Task: Add Attachment from "Attach a link" to Card Card0000000020 in Board Board0000000005 in Workspace WS0000000002 in Trello. Add Cover Red to Card Card0000000020 in Board Board0000000005 in Workspace WS0000000002 in Trello. Add "Join Card" Button Button0000000020  to Card Card0000000020 in Board Board0000000005 in Workspace WS0000000002 in Trello. Add Description DS0000000020 to Card Card0000000020 in Board Board0000000005 in Workspace WS0000000002 in Trello. Add Comment CM0000000020 to Card Card0000000020 in Board Board0000000005 in Workspace WS0000000002 in Trello
Action: Mouse moved to (368, 545)
Screenshot: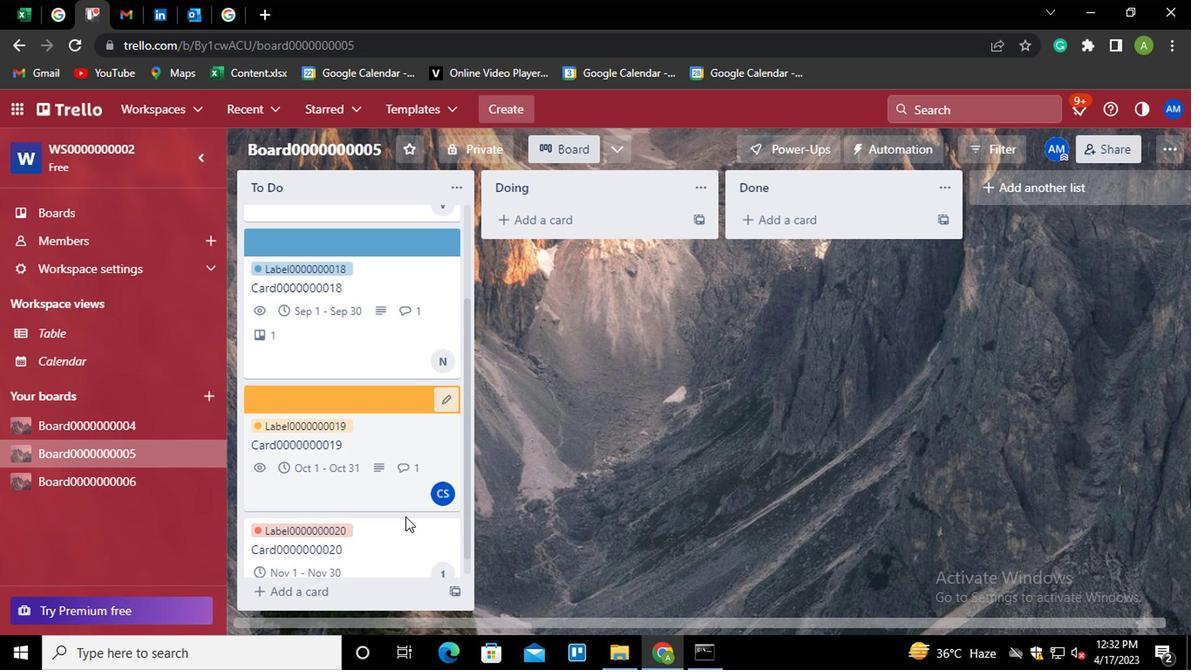
Action: Mouse pressed left at (368, 545)
Screenshot: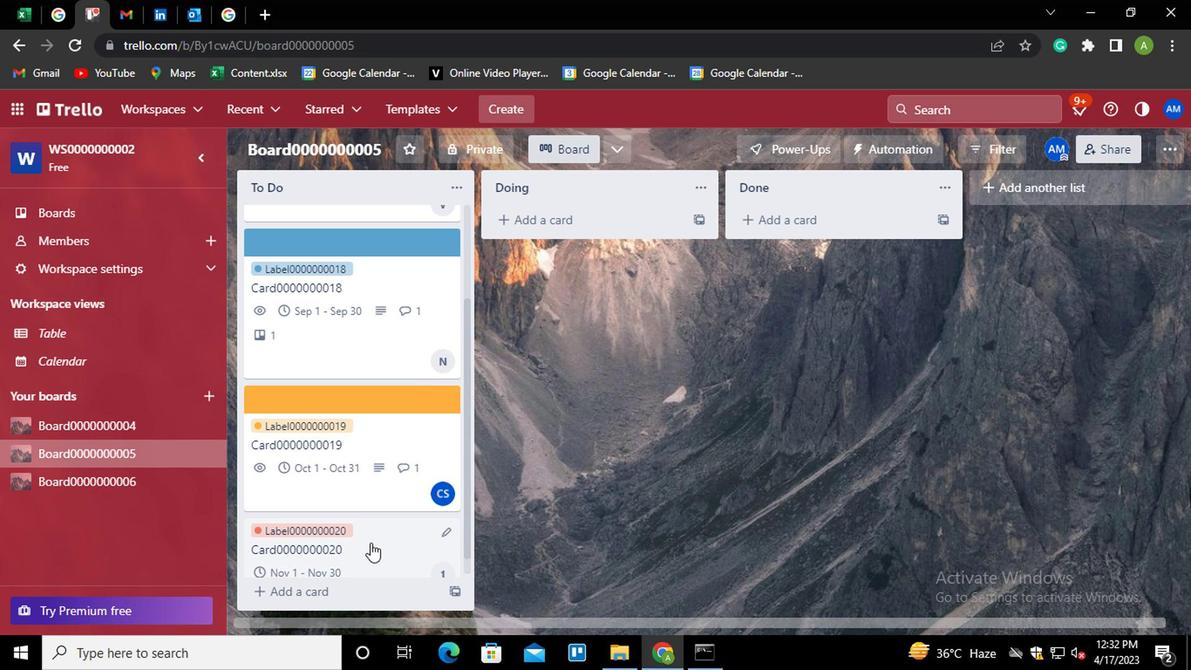 
Action: Mouse moved to (797, 391)
Screenshot: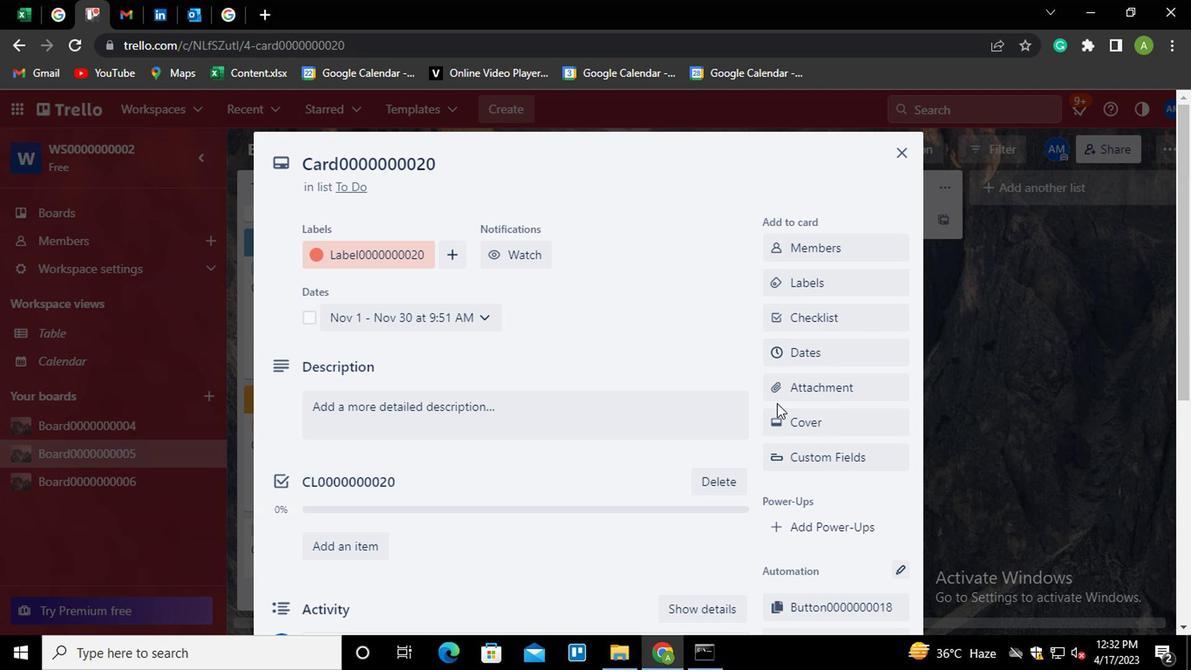 
Action: Mouse pressed left at (797, 391)
Screenshot: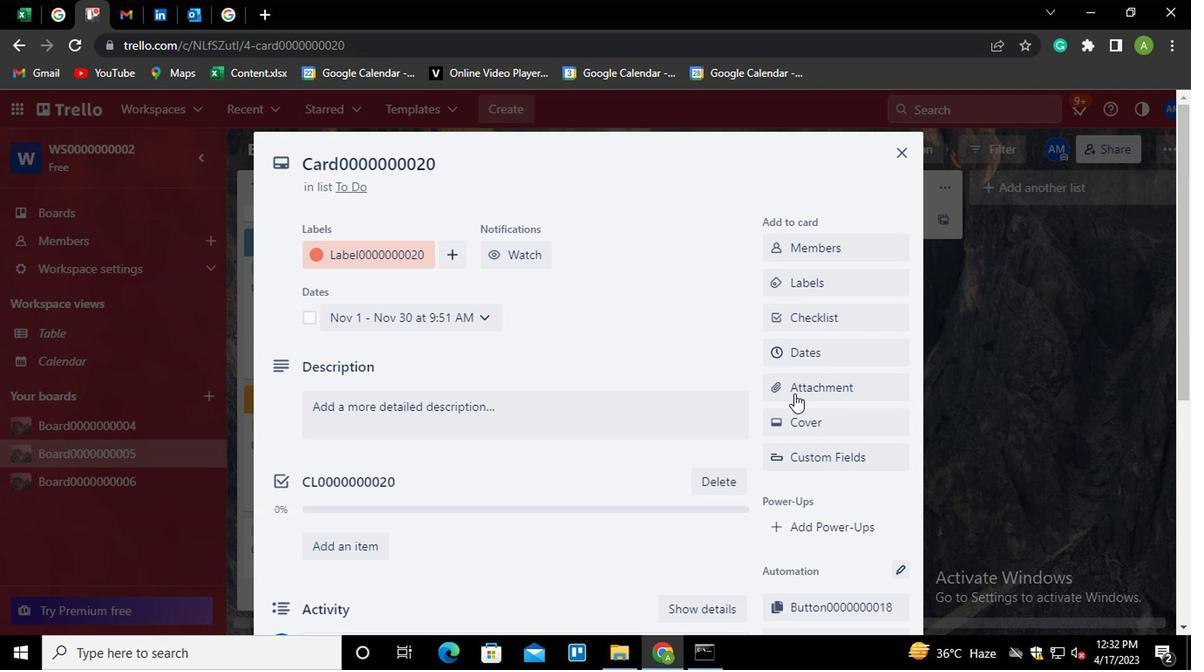 
Action: Mouse moved to (798, 391)
Screenshot: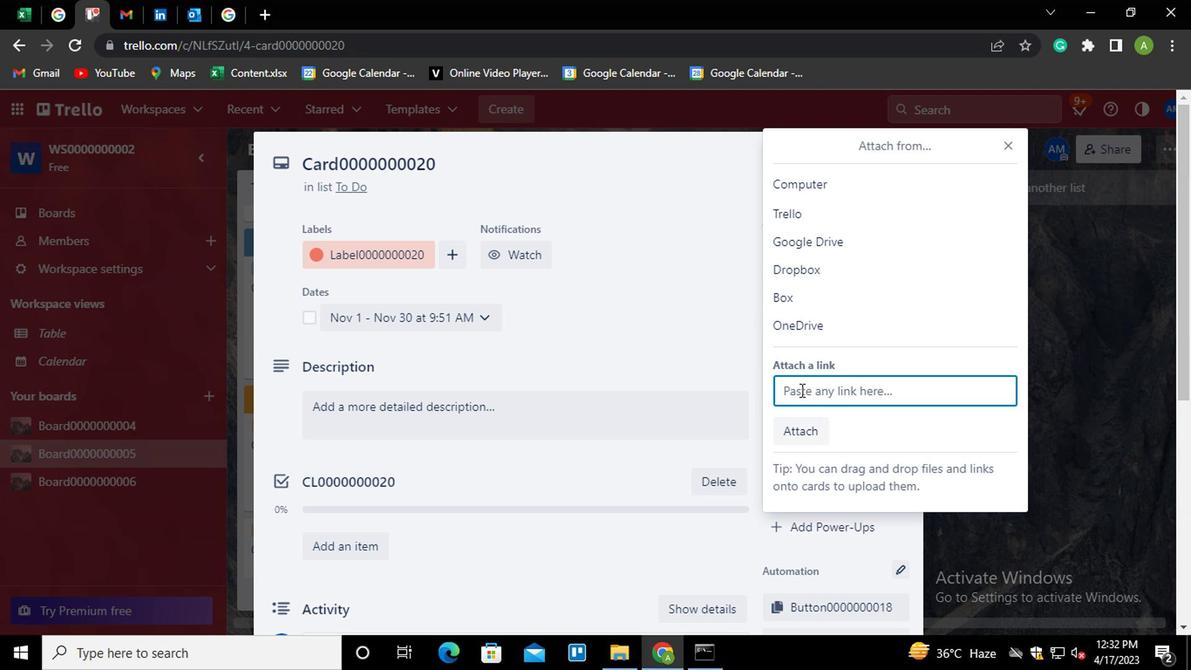 
Action: Key pressed ctrl+V
Screenshot: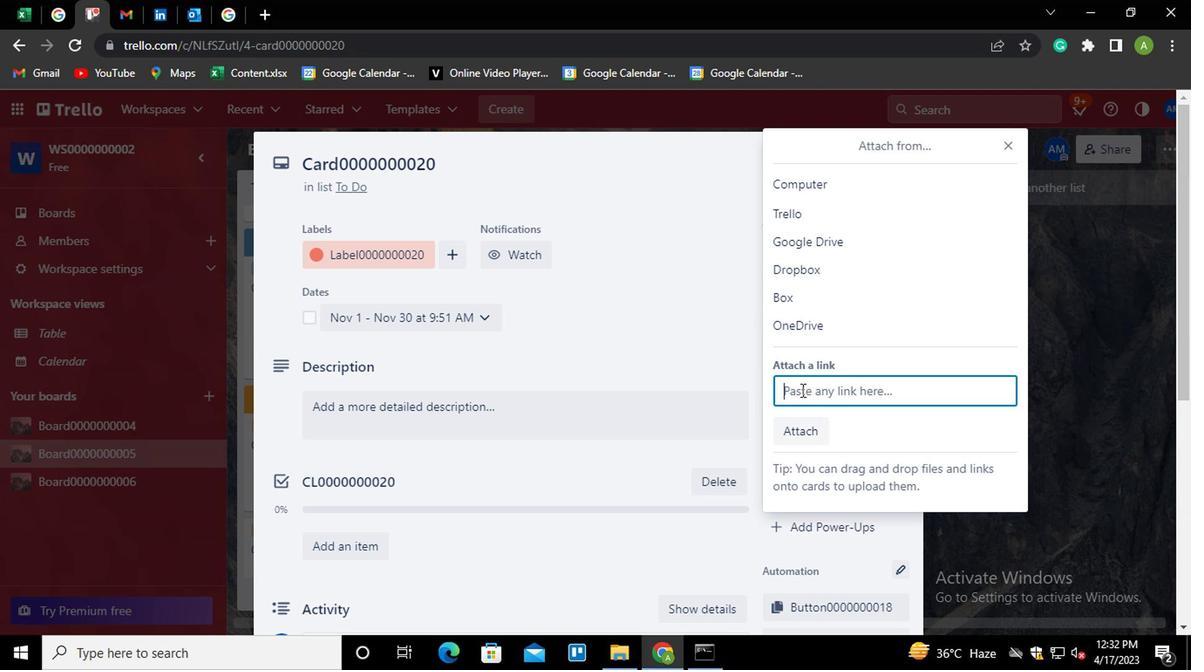 
Action: Mouse moved to (805, 488)
Screenshot: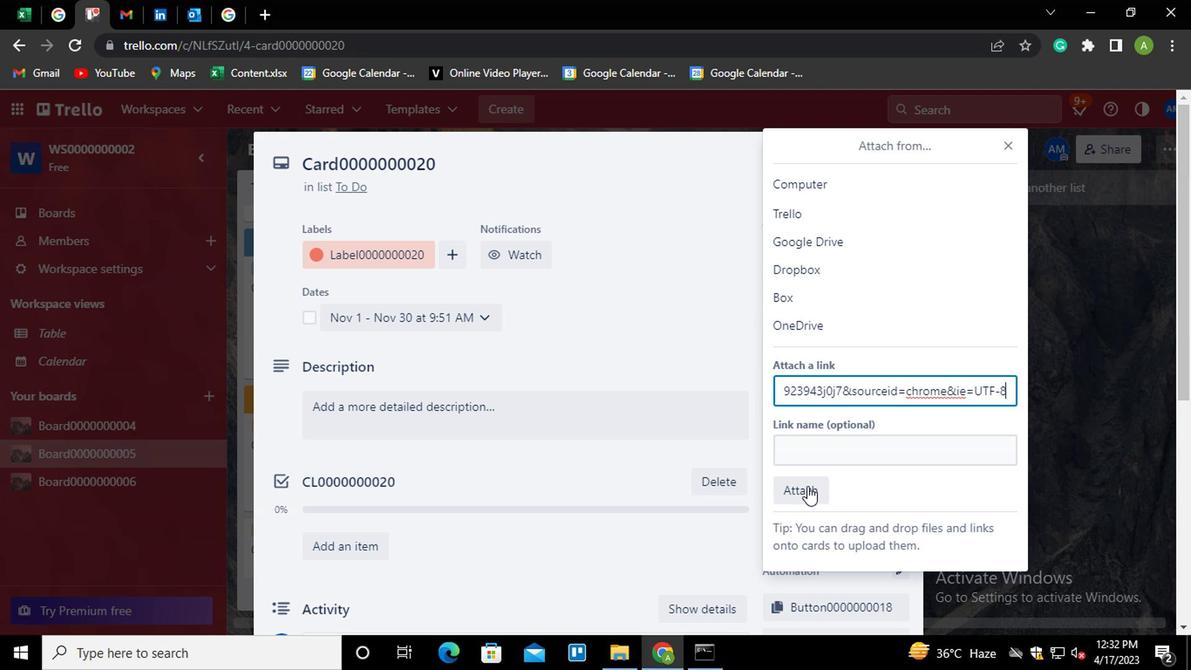 
Action: Mouse pressed left at (805, 488)
Screenshot: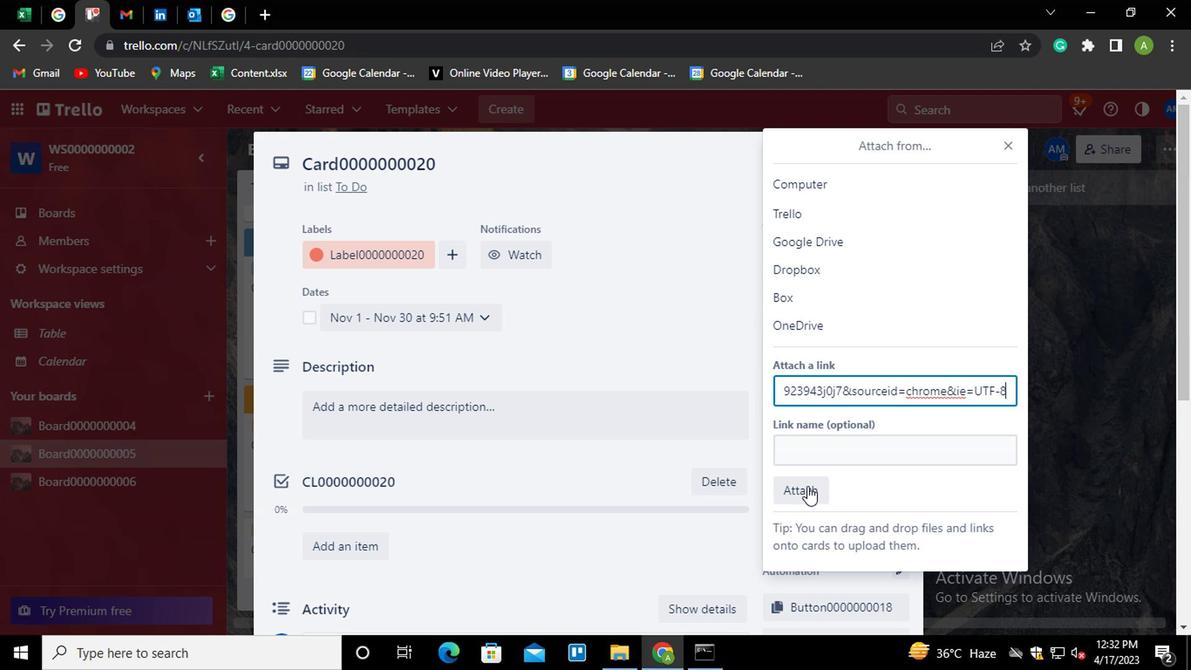 
Action: Mouse moved to (801, 427)
Screenshot: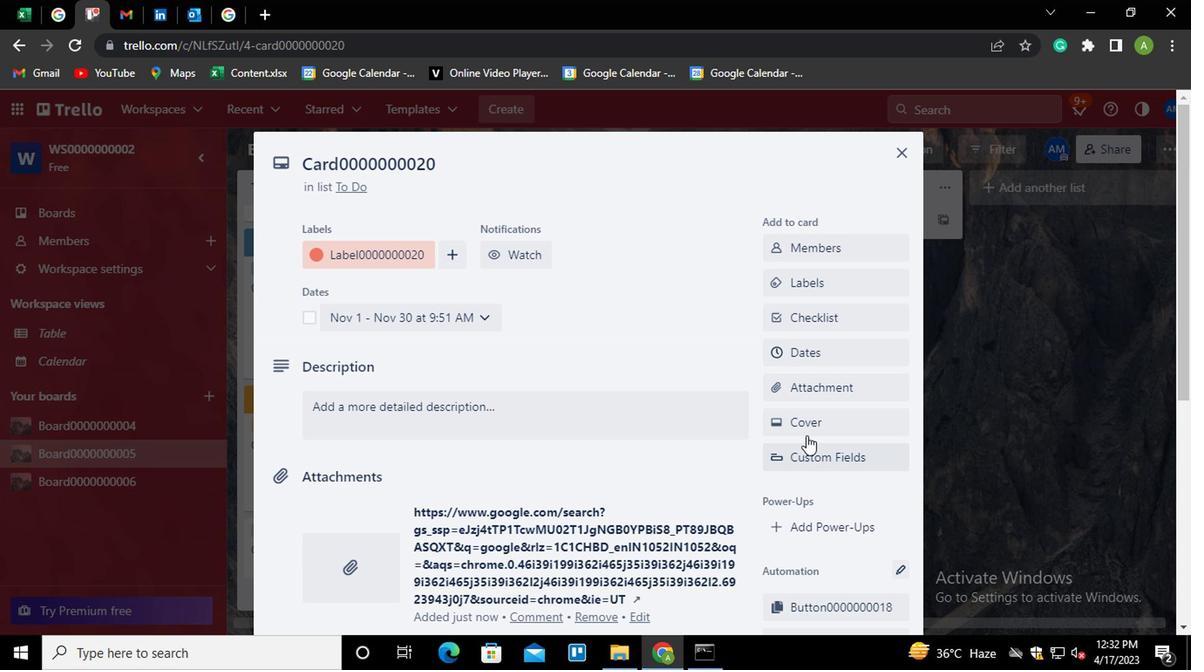 
Action: Mouse pressed left at (801, 427)
Screenshot: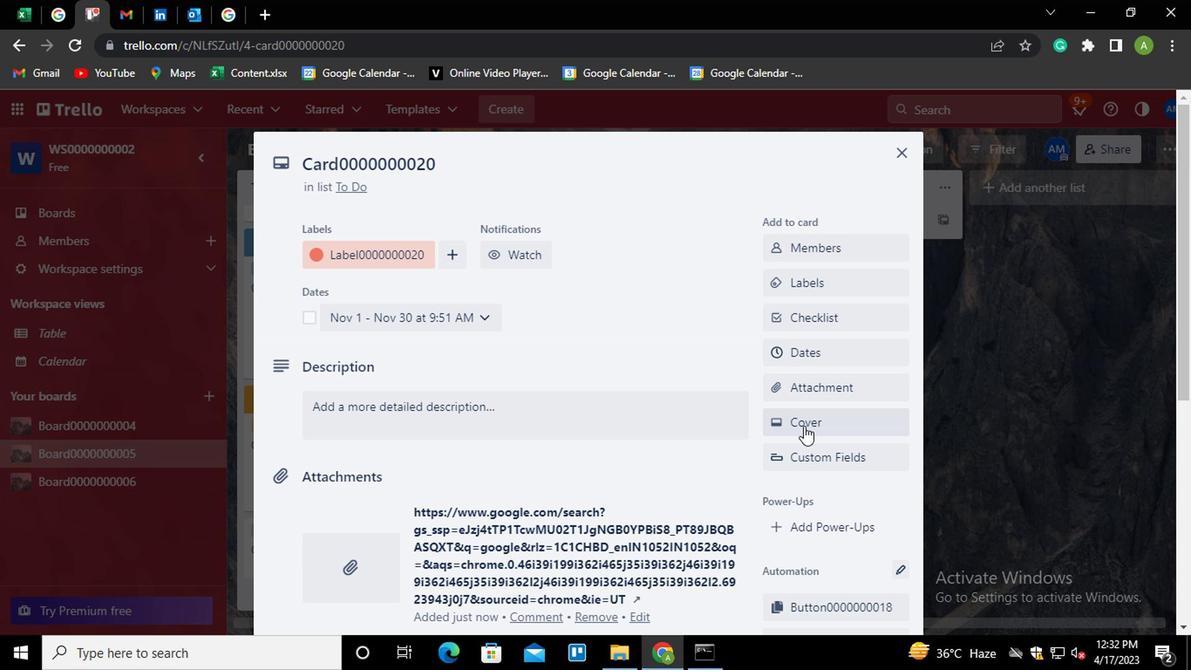 
Action: Mouse moved to (939, 301)
Screenshot: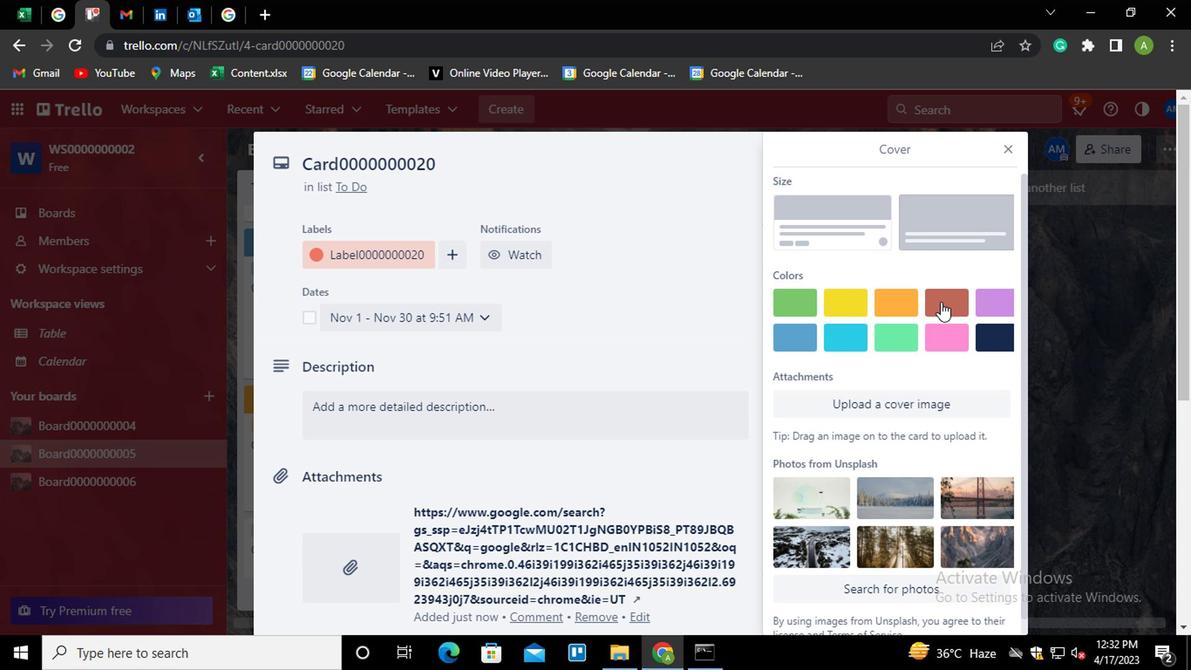 
Action: Mouse pressed left at (939, 301)
Screenshot: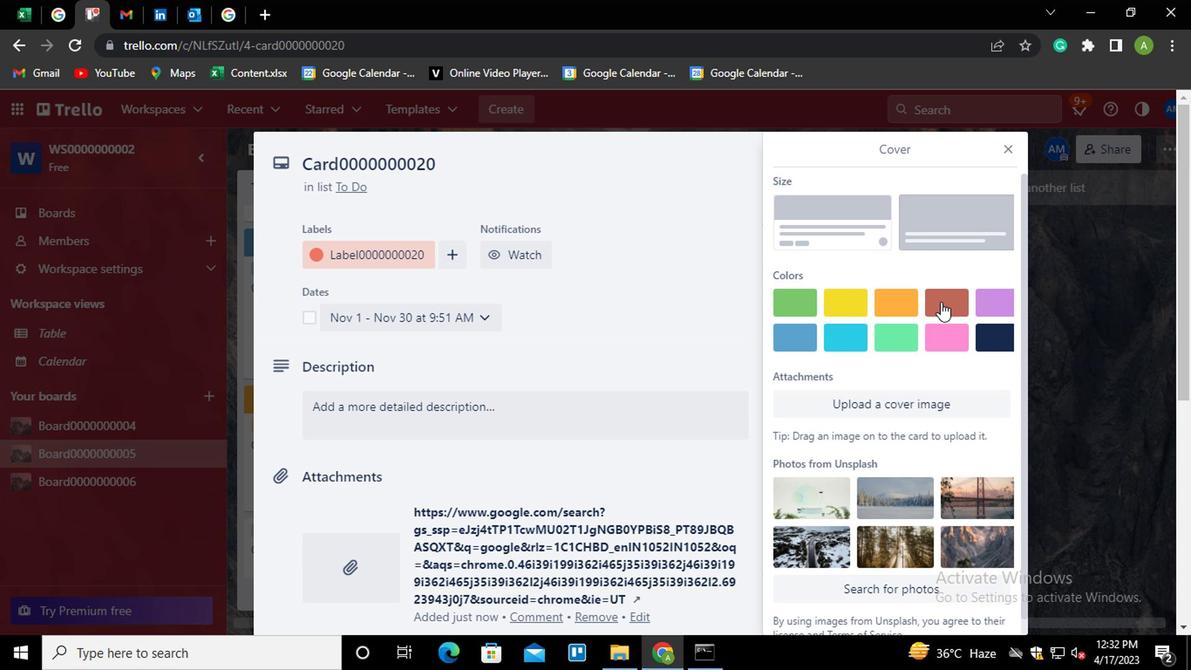 
Action: Mouse moved to (705, 326)
Screenshot: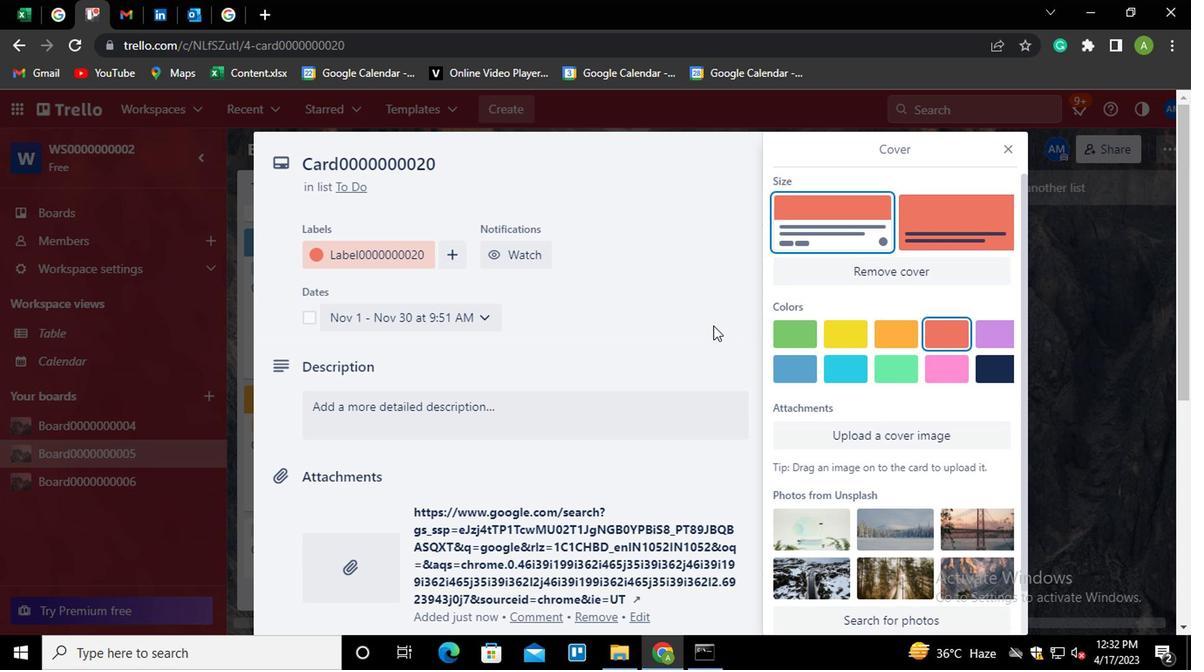 
Action: Mouse pressed left at (705, 326)
Screenshot: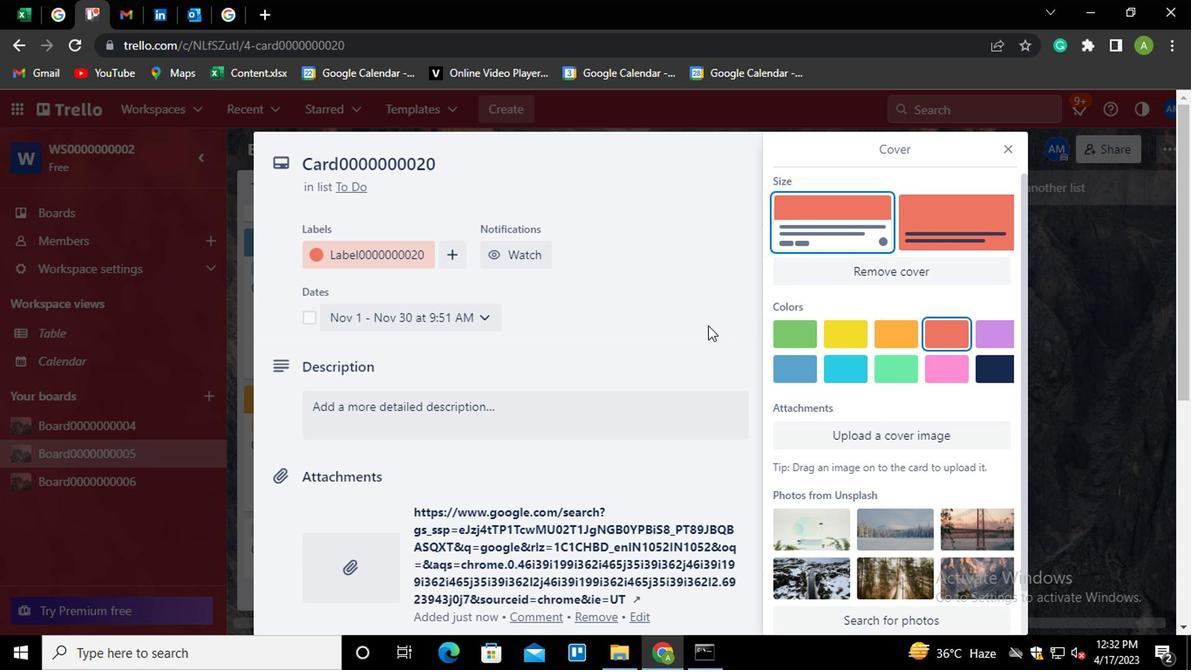 
Action: Mouse moved to (802, 374)
Screenshot: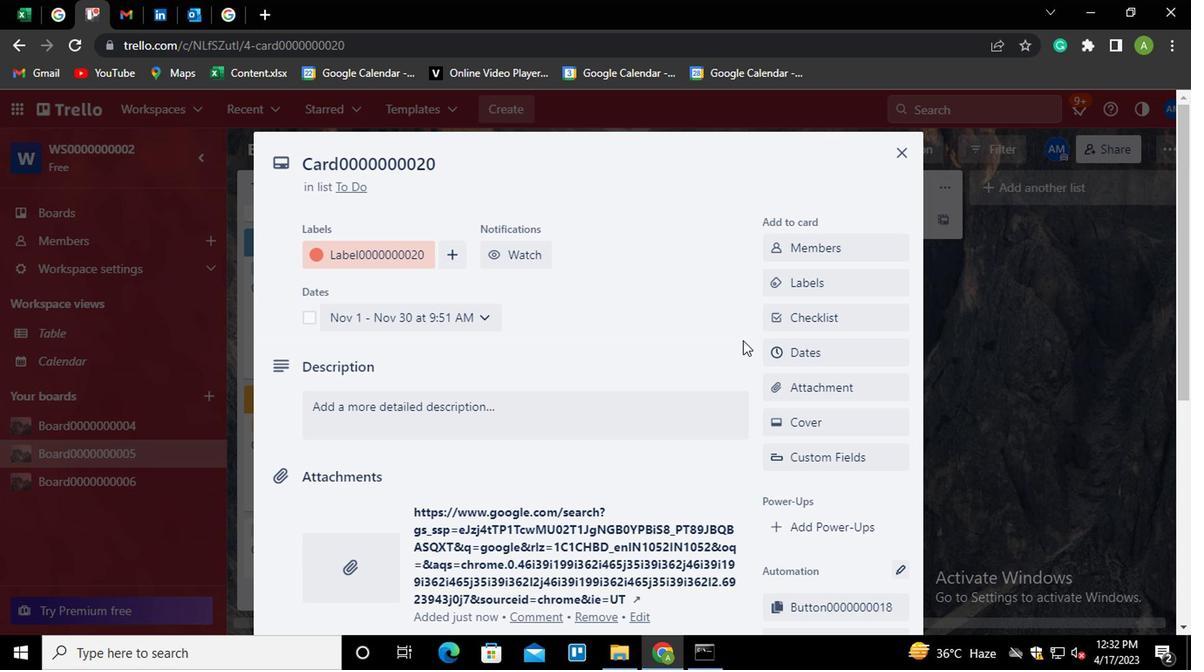 
Action: Mouse scrolled (802, 373) with delta (0, -1)
Screenshot: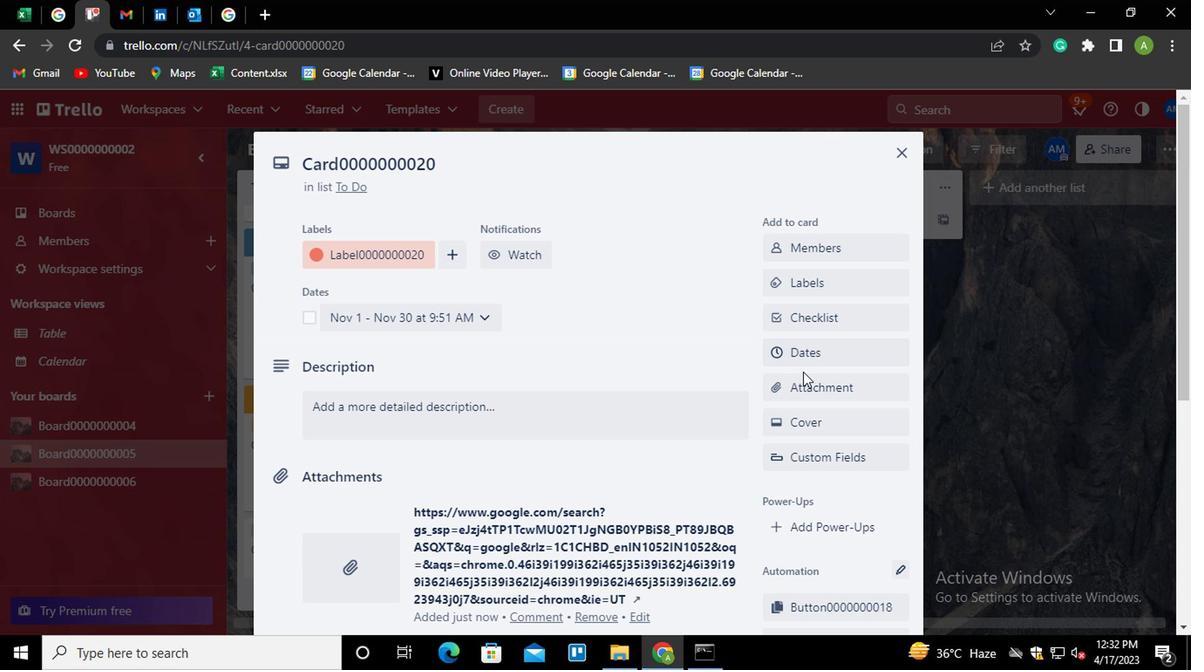
Action: Mouse moved to (836, 457)
Screenshot: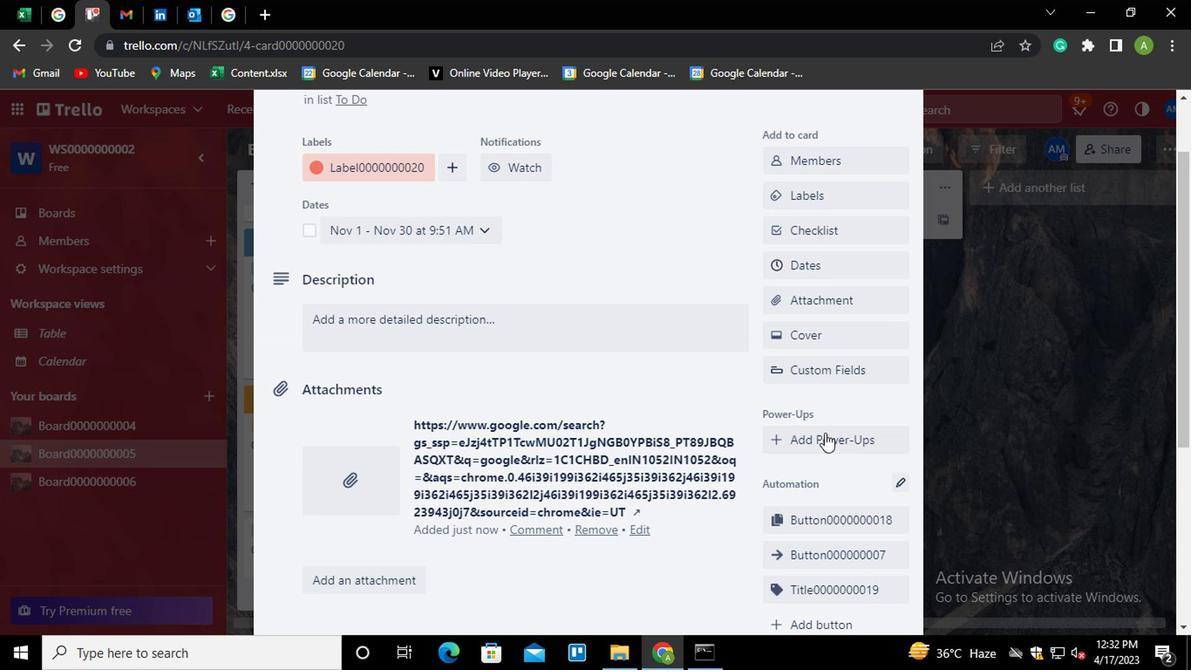
Action: Mouse scrolled (836, 456) with delta (0, 0)
Screenshot: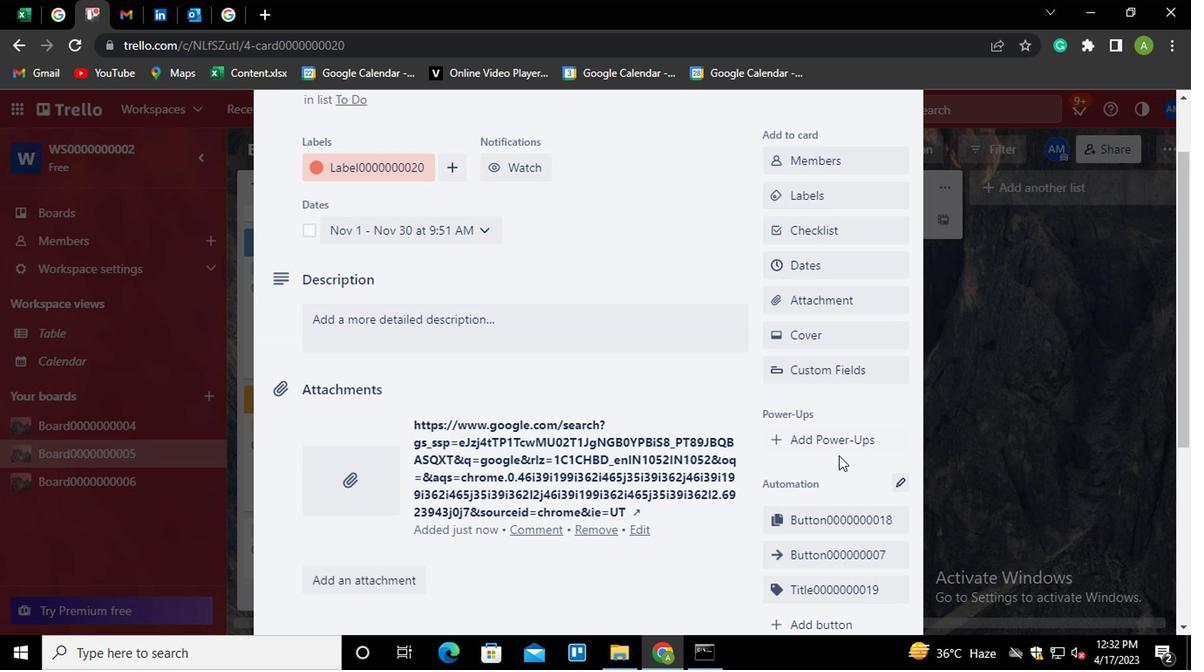
Action: Mouse moved to (820, 536)
Screenshot: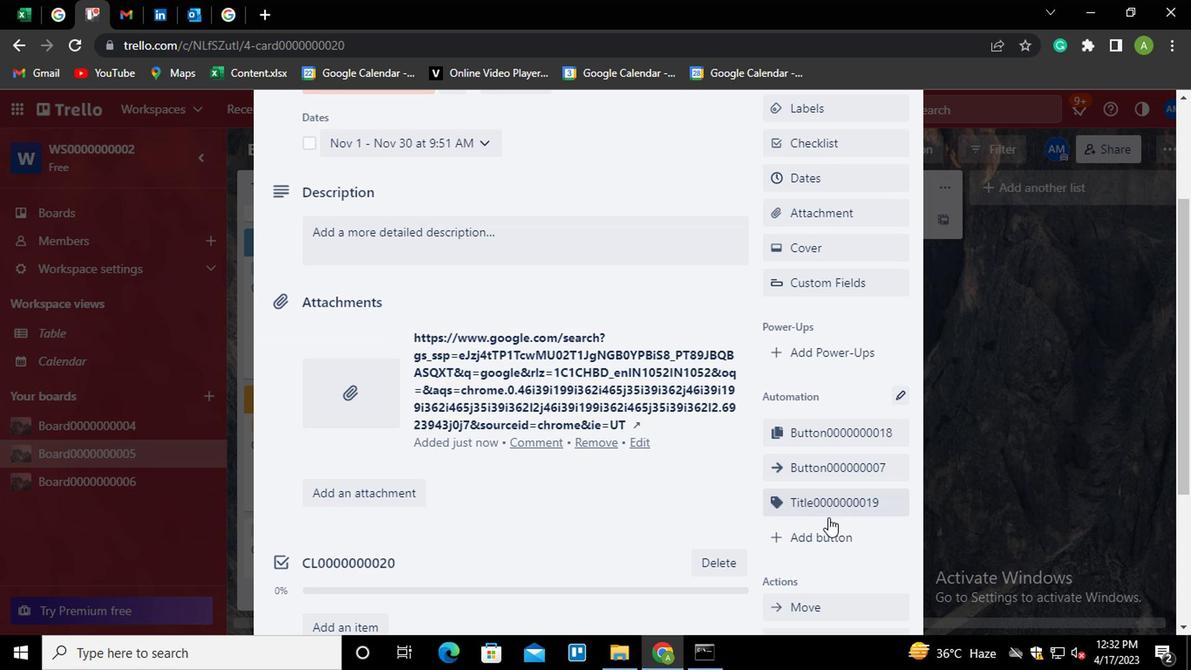 
Action: Mouse pressed left at (820, 536)
Screenshot: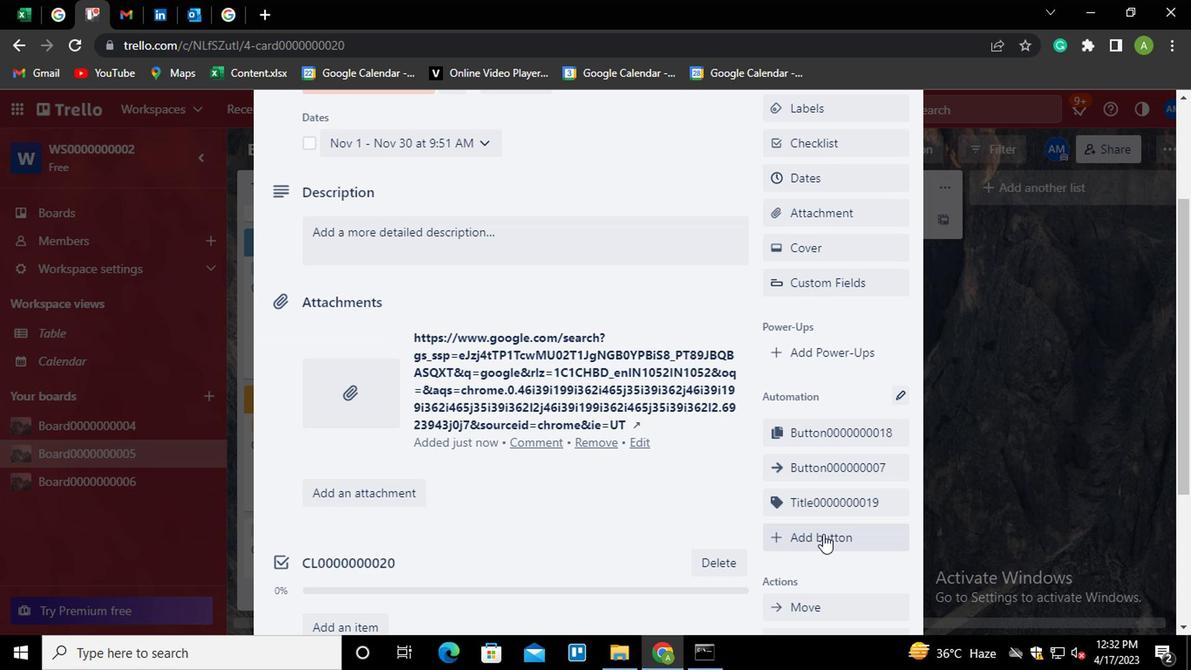 
Action: Mouse moved to (833, 321)
Screenshot: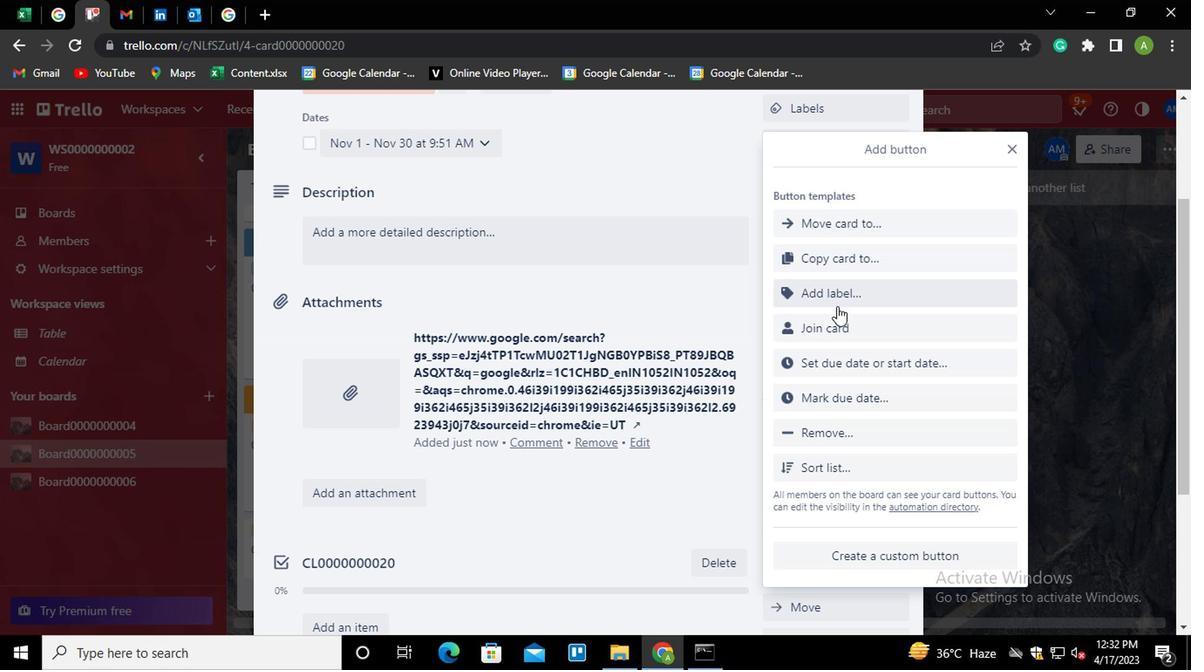 
Action: Mouse pressed left at (833, 321)
Screenshot: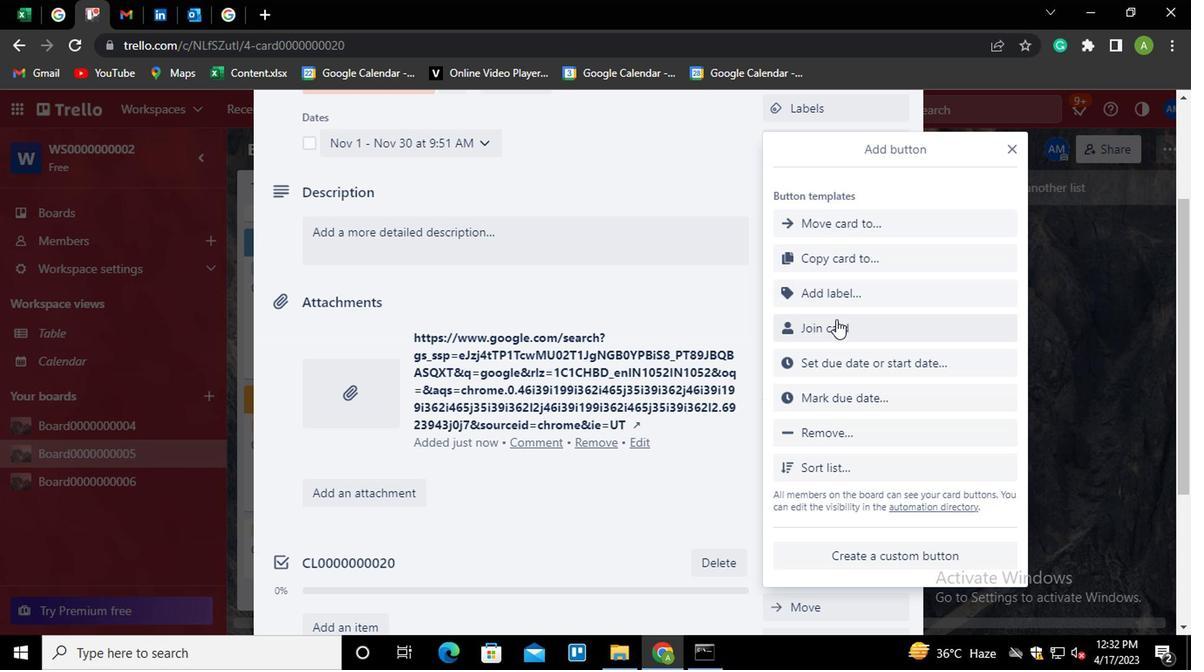 
Action: Mouse moved to (843, 293)
Screenshot: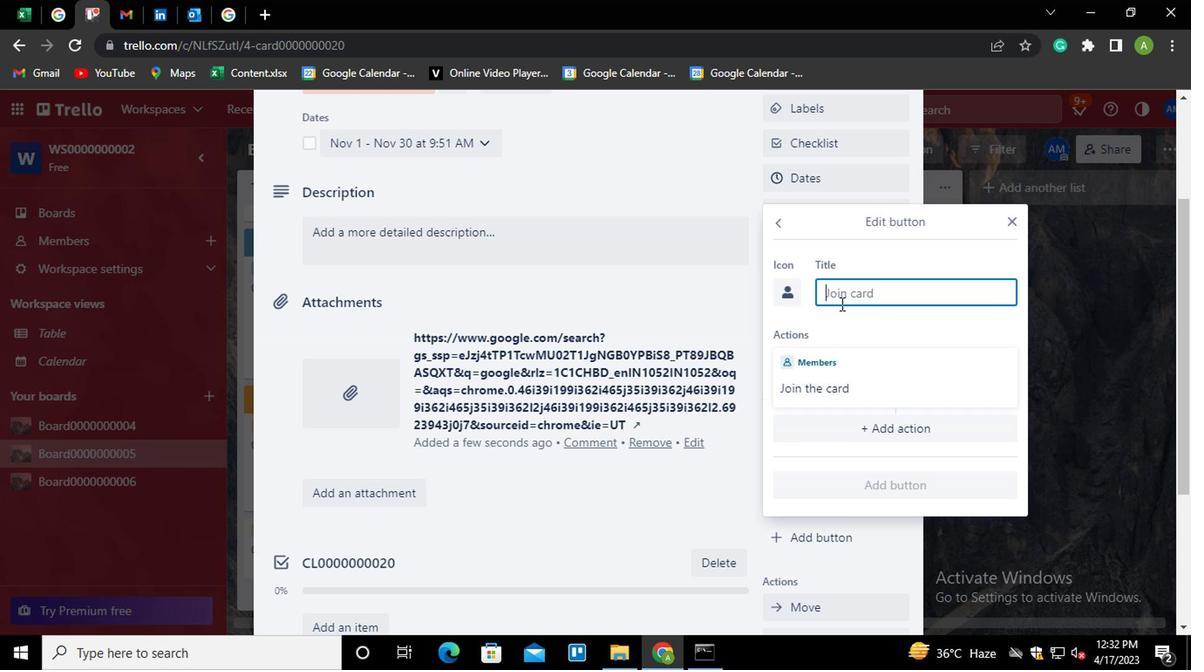 
Action: Key pressed <Key.shift>BUTTON0000000020
Screenshot: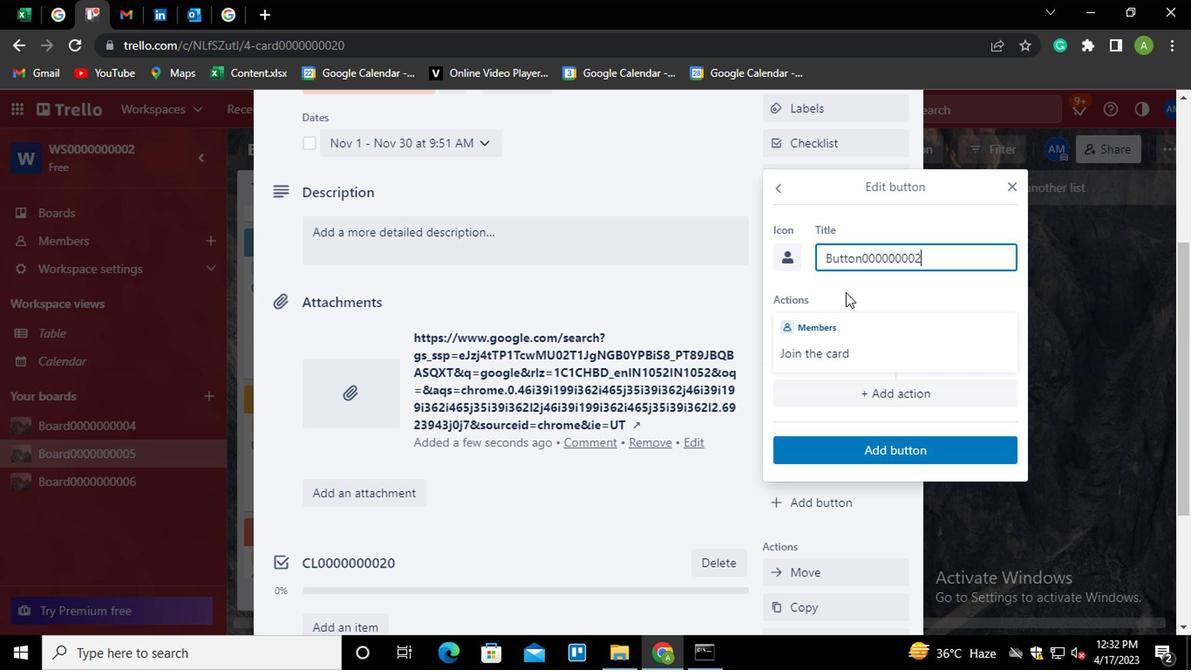 
Action: Mouse moved to (892, 455)
Screenshot: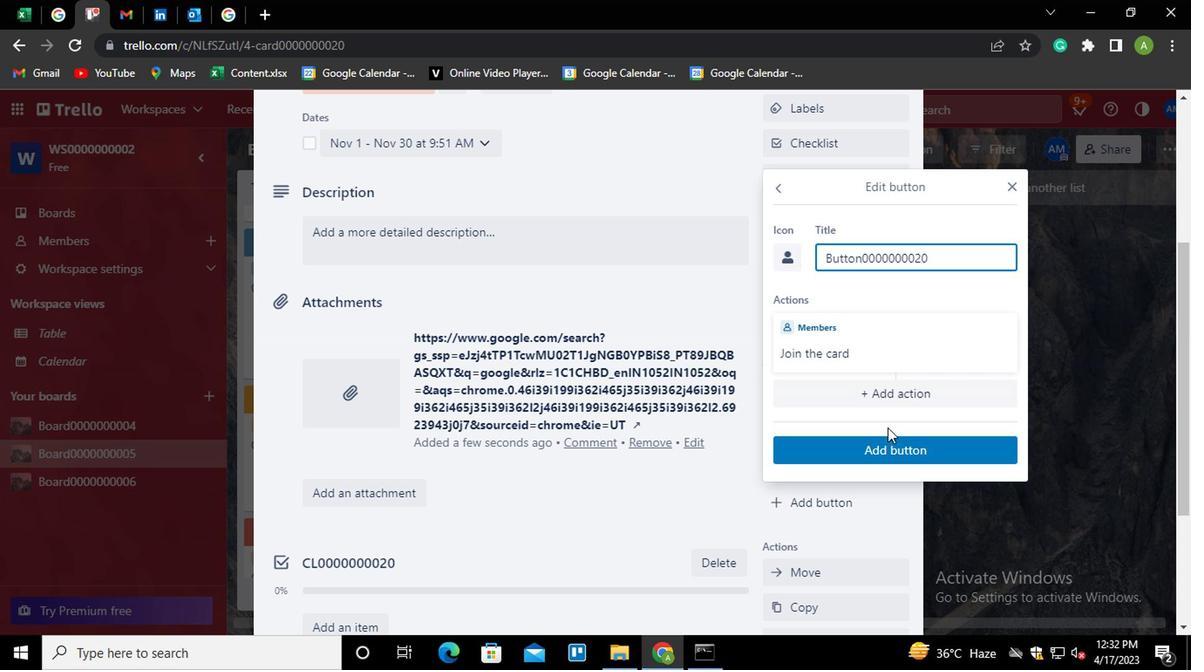 
Action: Mouse pressed left at (892, 455)
Screenshot: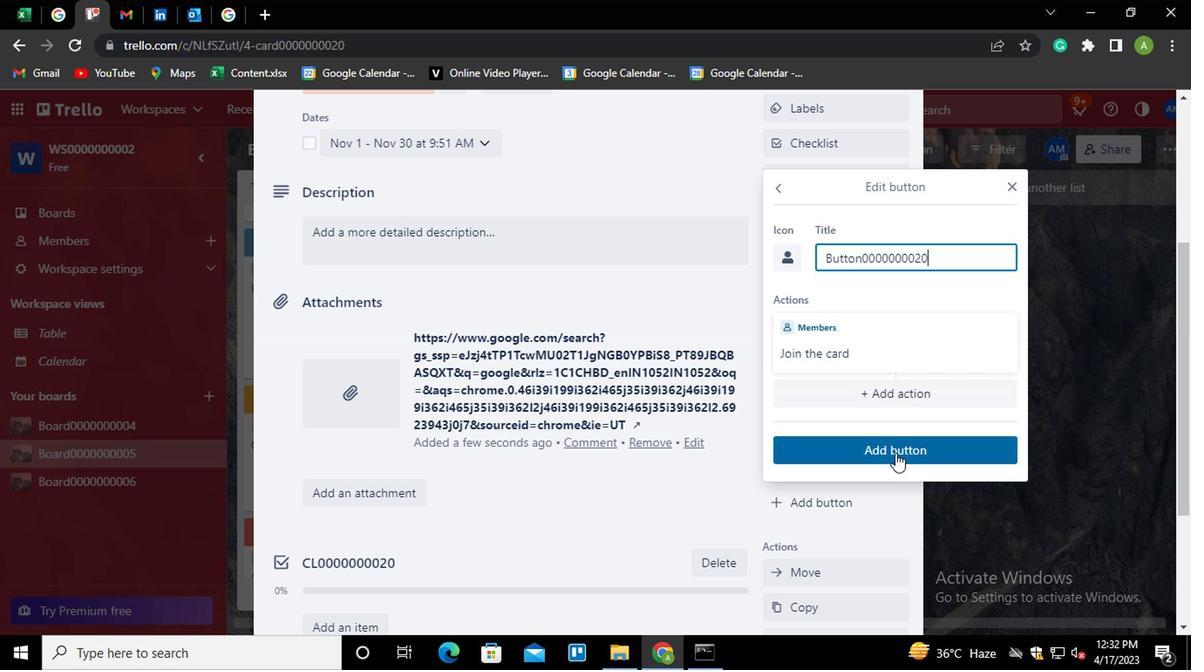 
Action: Mouse moved to (532, 227)
Screenshot: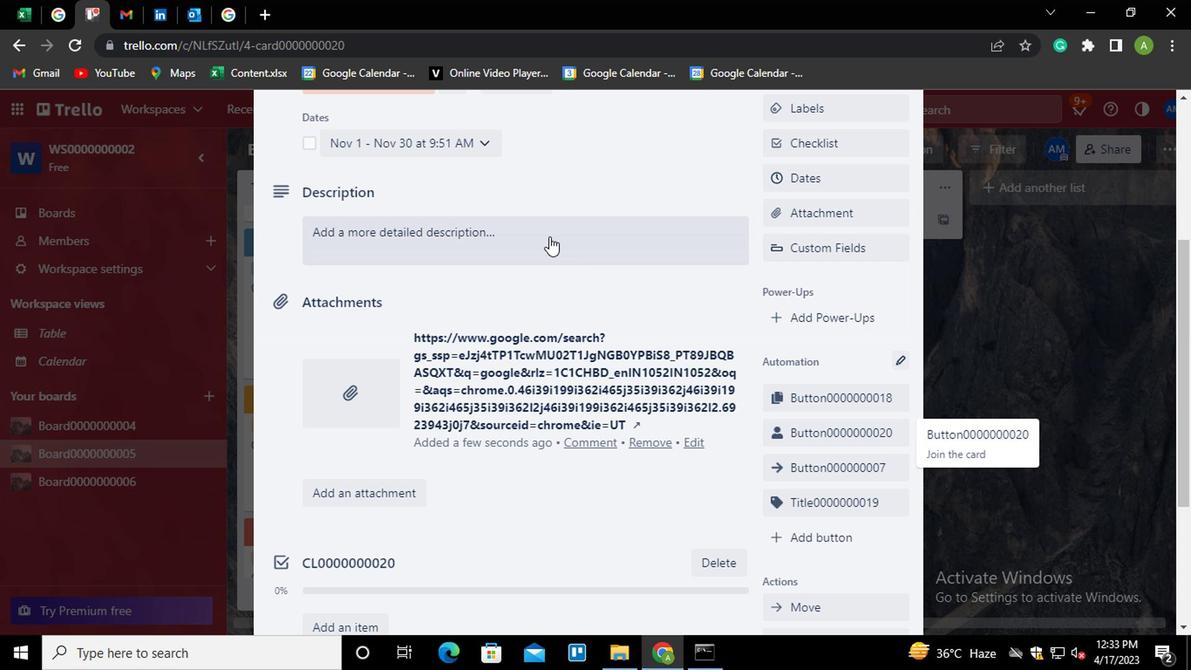 
Action: Mouse pressed left at (532, 227)
Screenshot: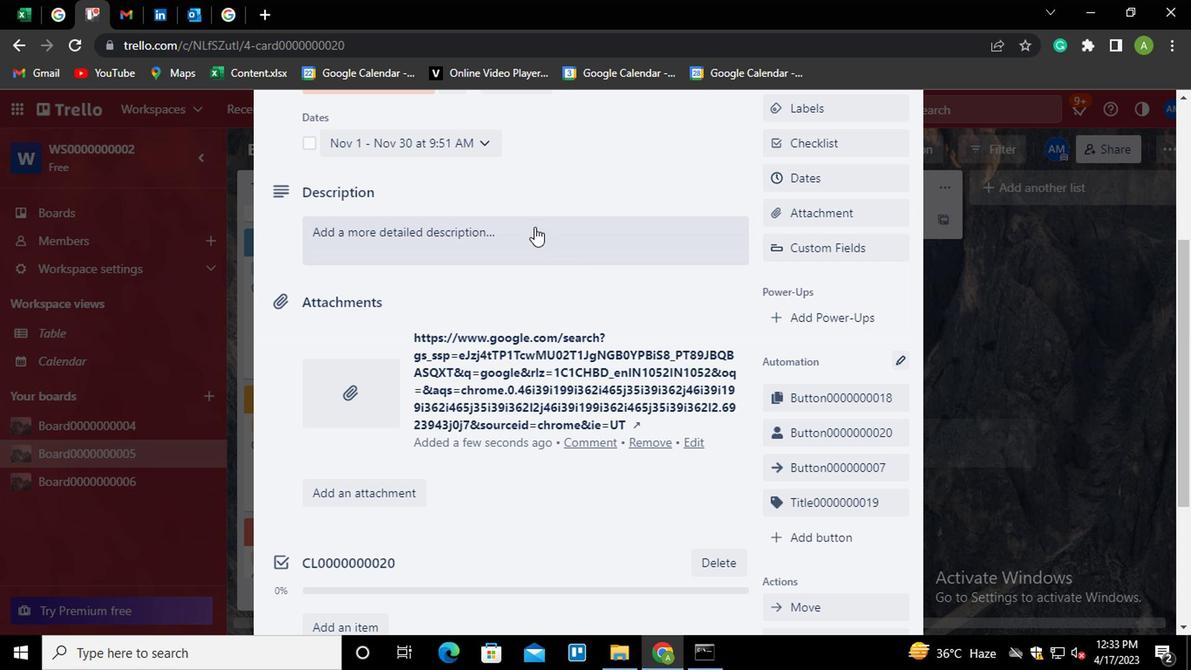 
Action: Key pressed <Key.shift>DS0000000020
Screenshot: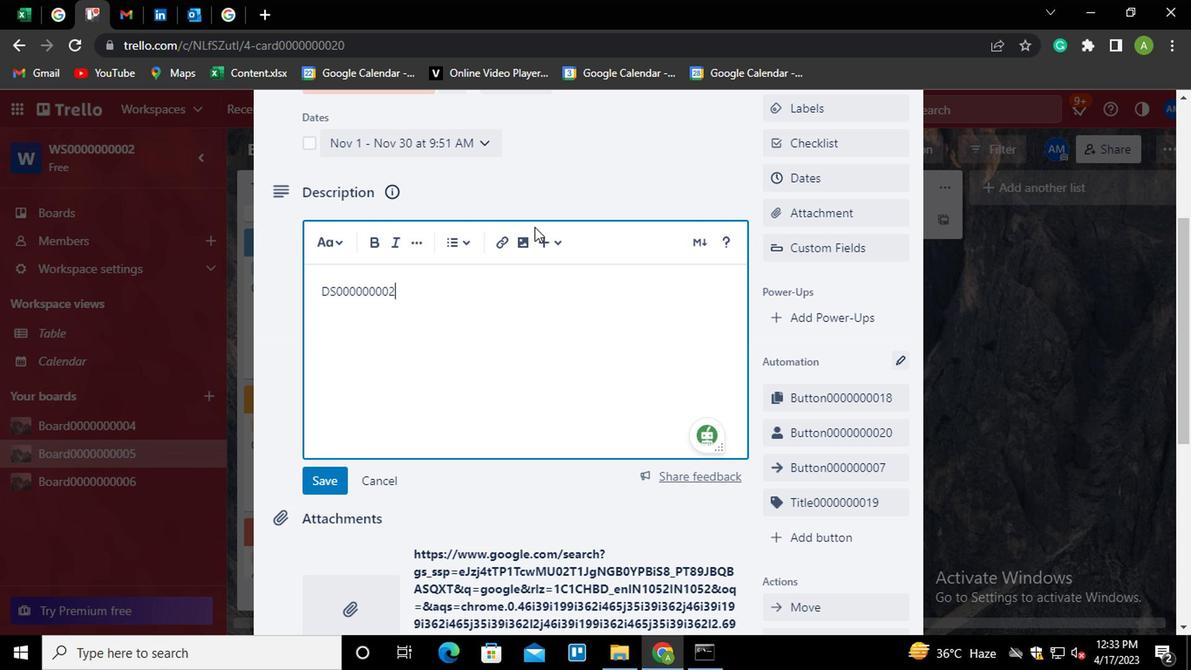 
Action: Mouse moved to (322, 475)
Screenshot: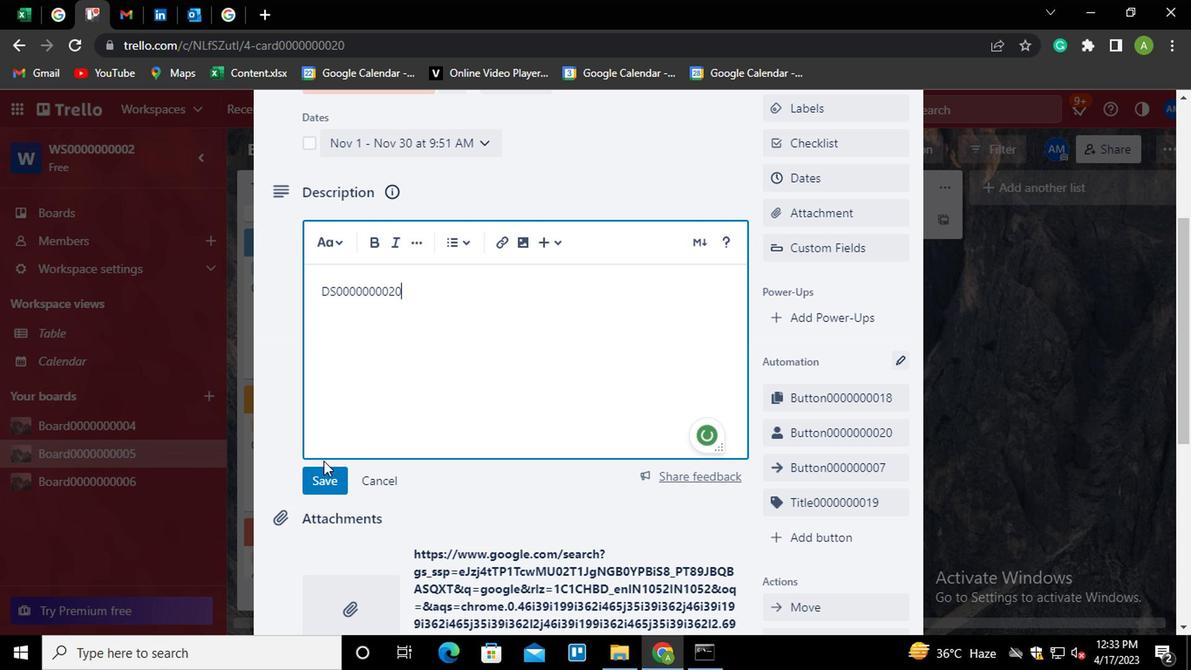 
Action: Mouse pressed left at (322, 475)
Screenshot: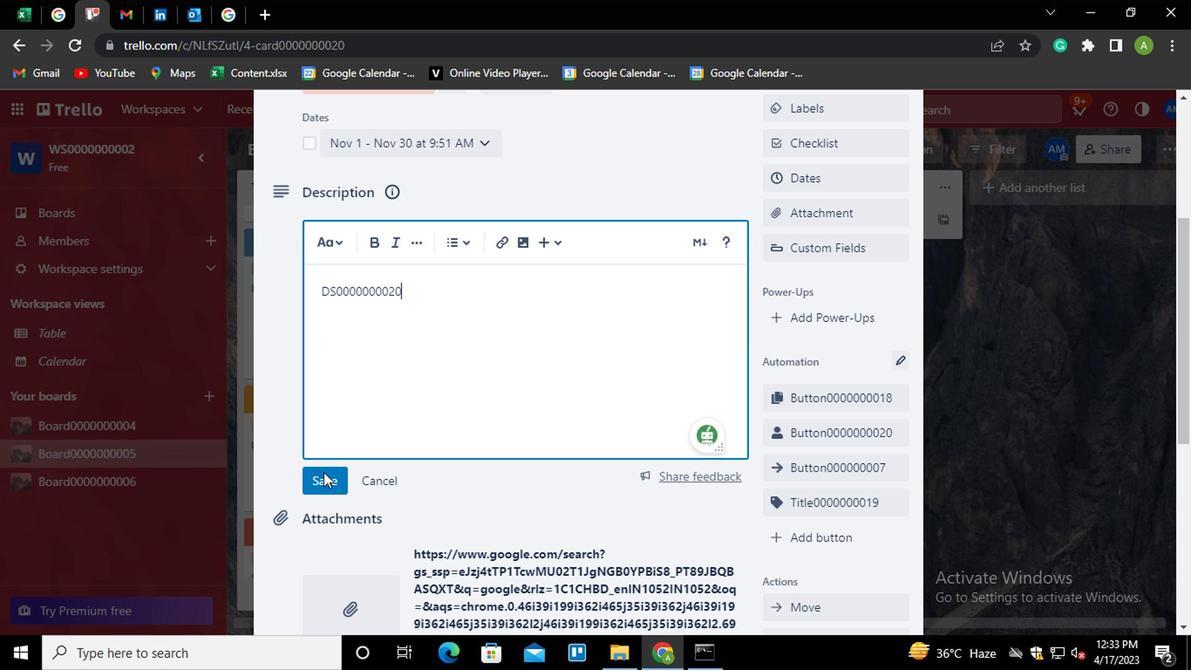
Action: Mouse moved to (453, 413)
Screenshot: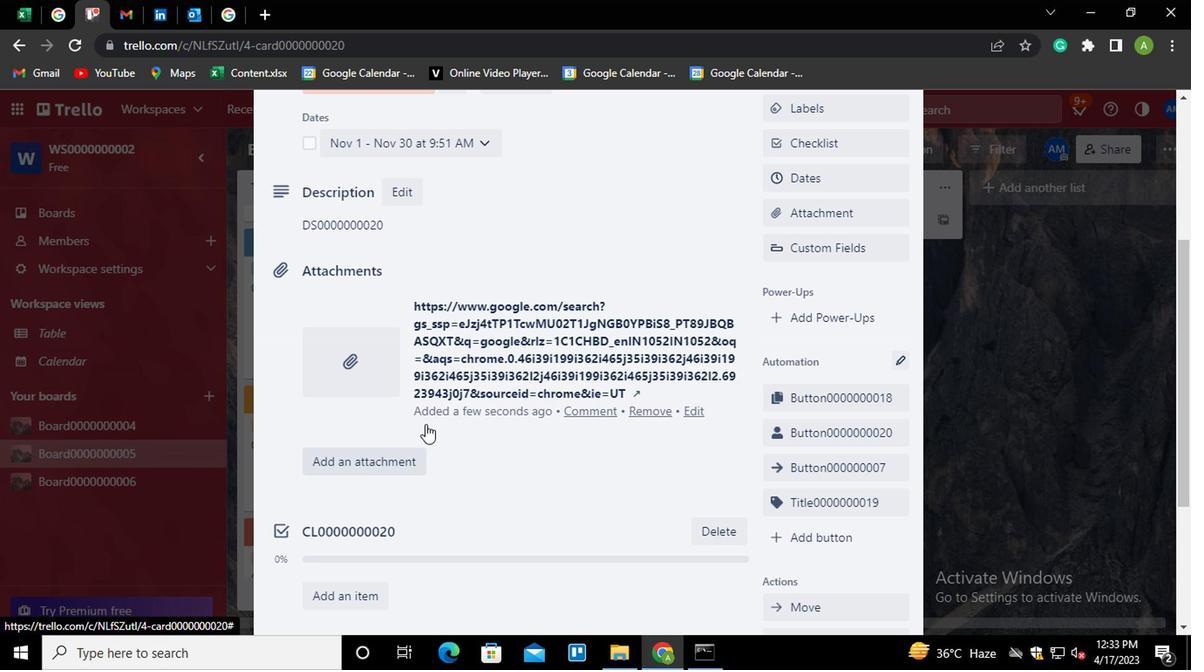 
Action: Mouse scrolled (453, 412) with delta (0, 0)
Screenshot: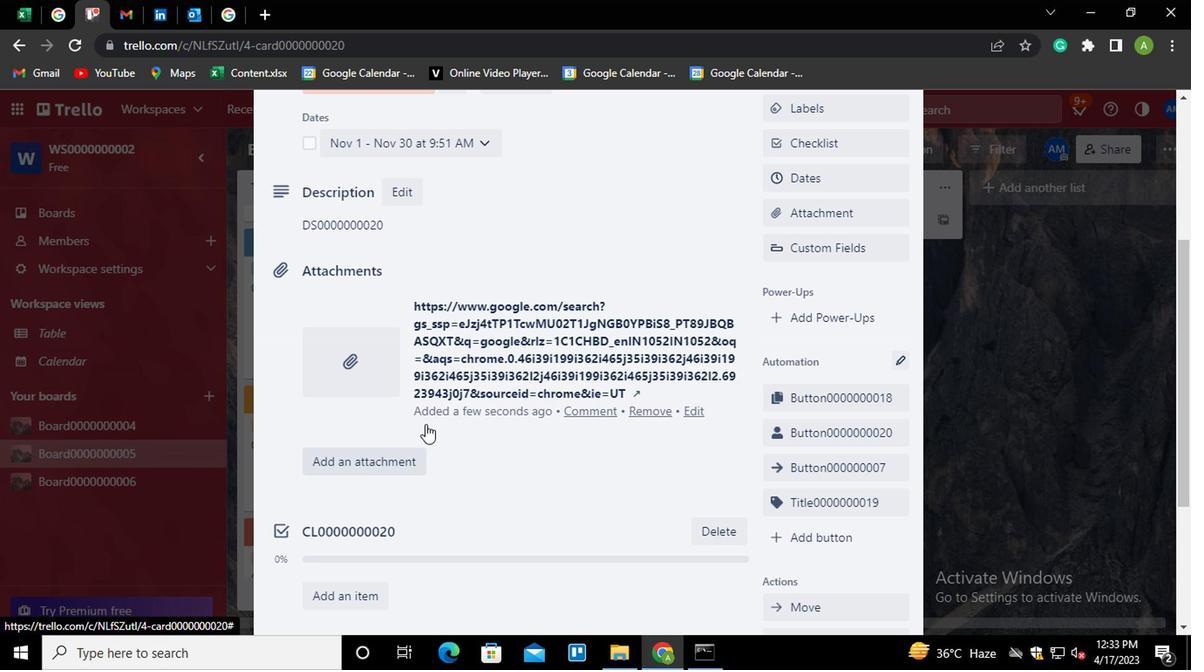 
Action: Mouse moved to (454, 413)
Screenshot: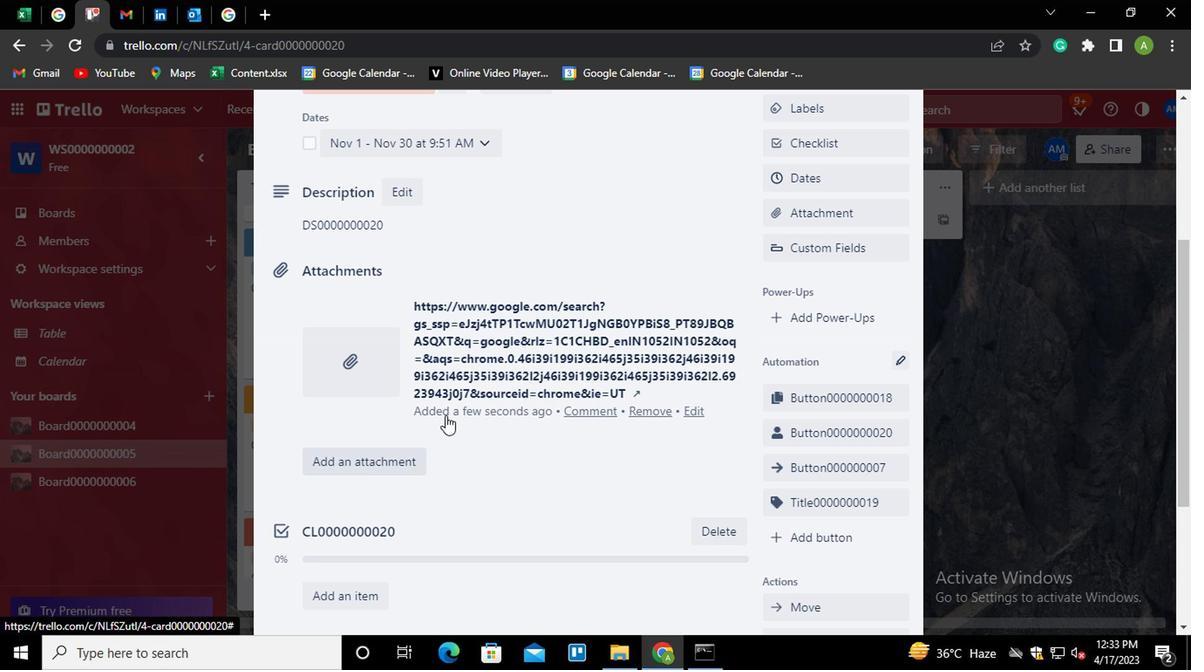 
Action: Mouse scrolled (454, 412) with delta (0, 0)
Screenshot: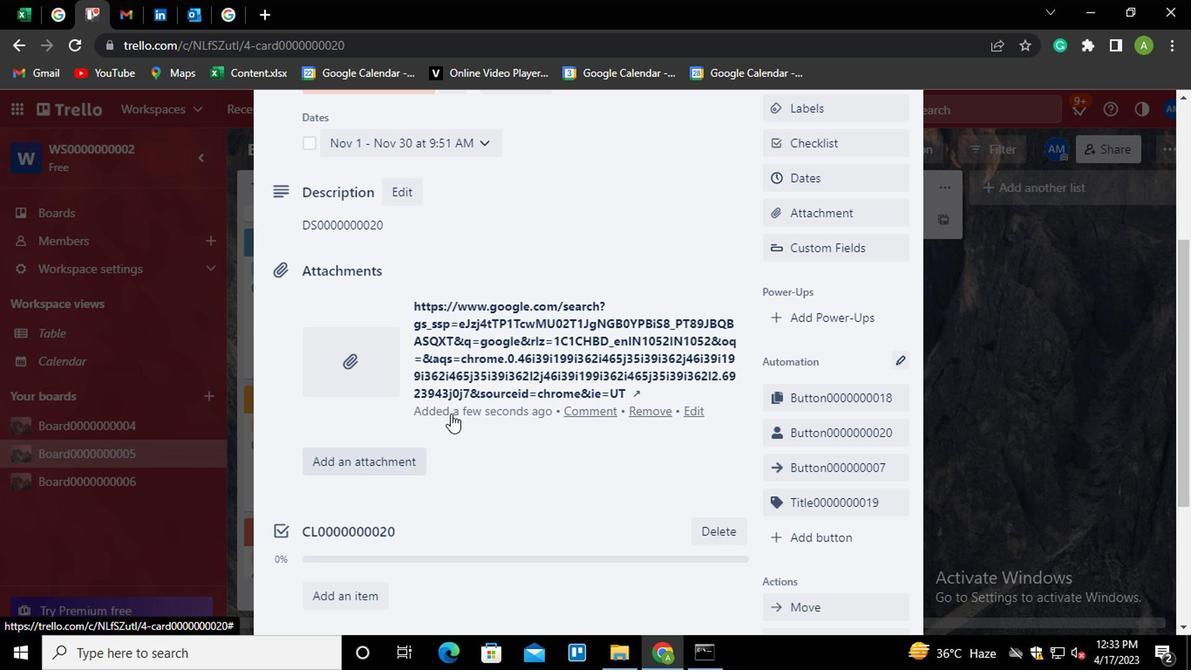 
Action: Mouse scrolled (454, 412) with delta (0, 0)
Screenshot: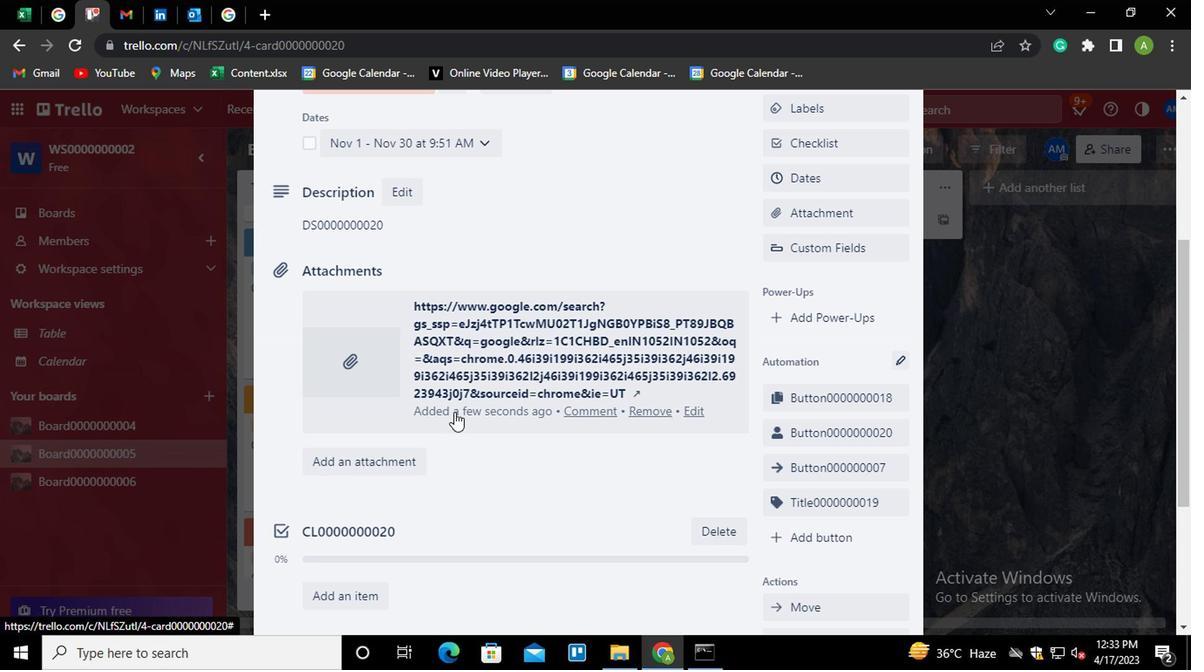 
Action: Mouse moved to (384, 474)
Screenshot: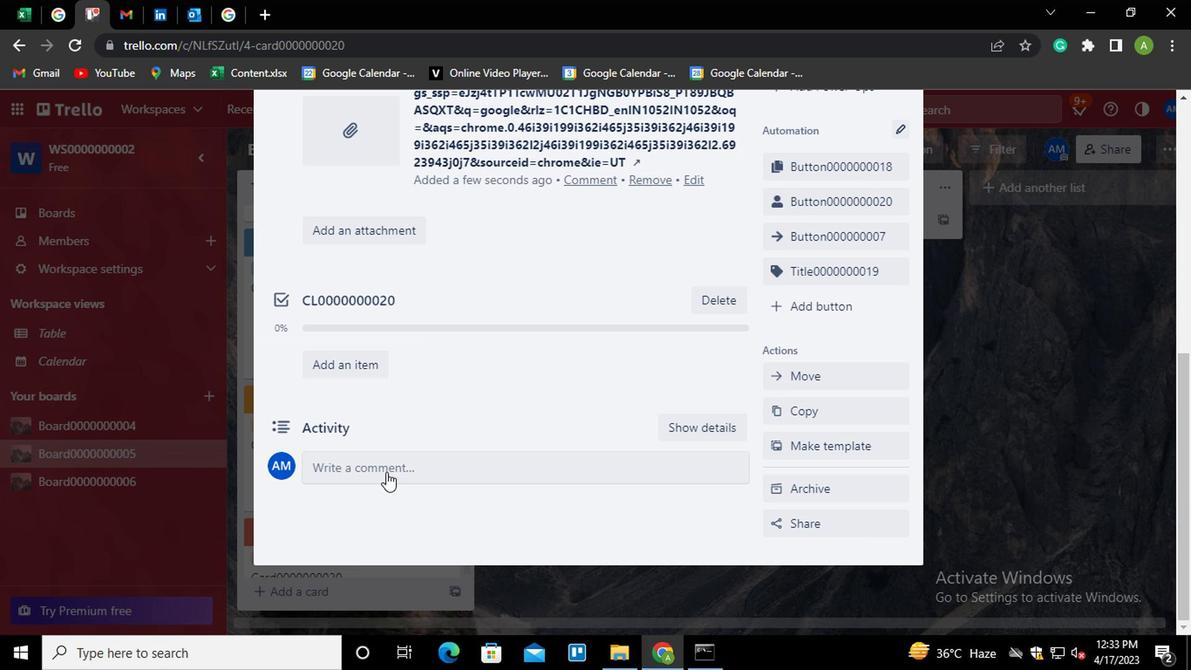 
Action: Mouse pressed left at (384, 474)
Screenshot: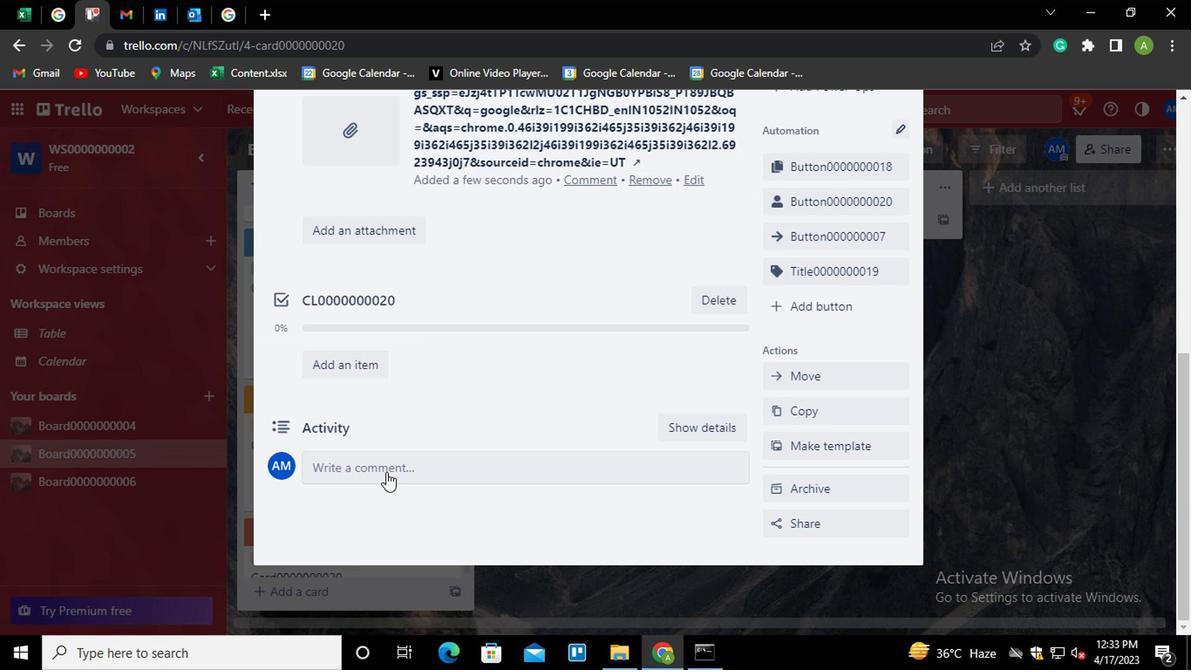 
Action: Mouse moved to (383, 451)
Screenshot: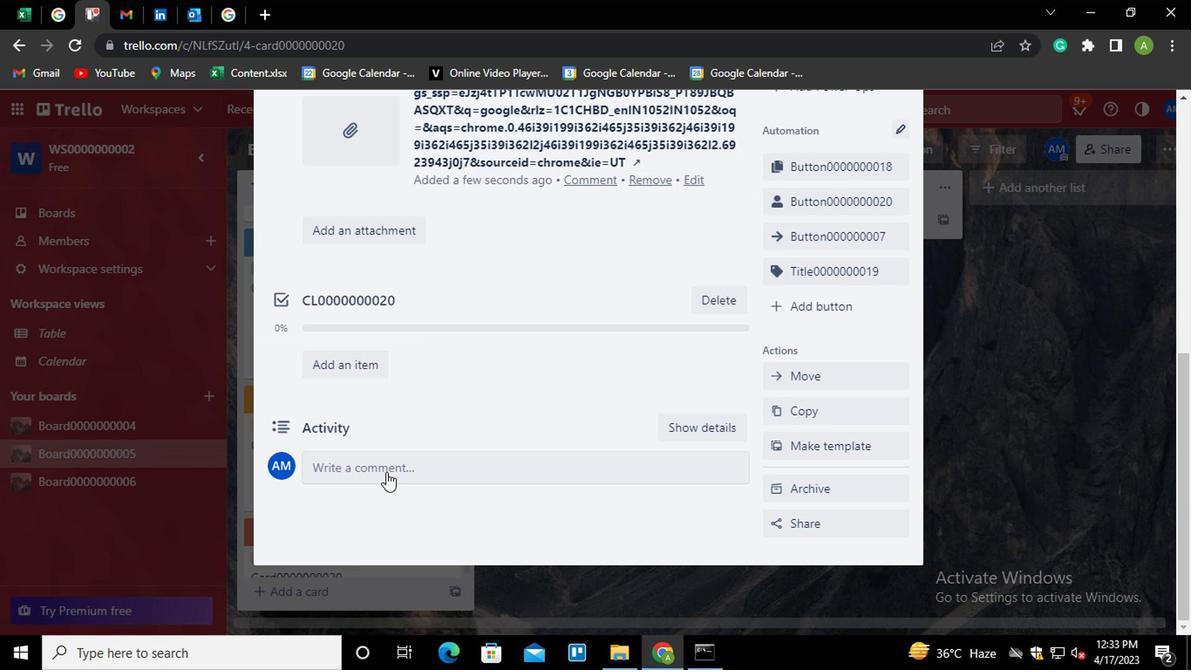 
Action: Key pressed <Key.shift>CM0000000020
Screenshot: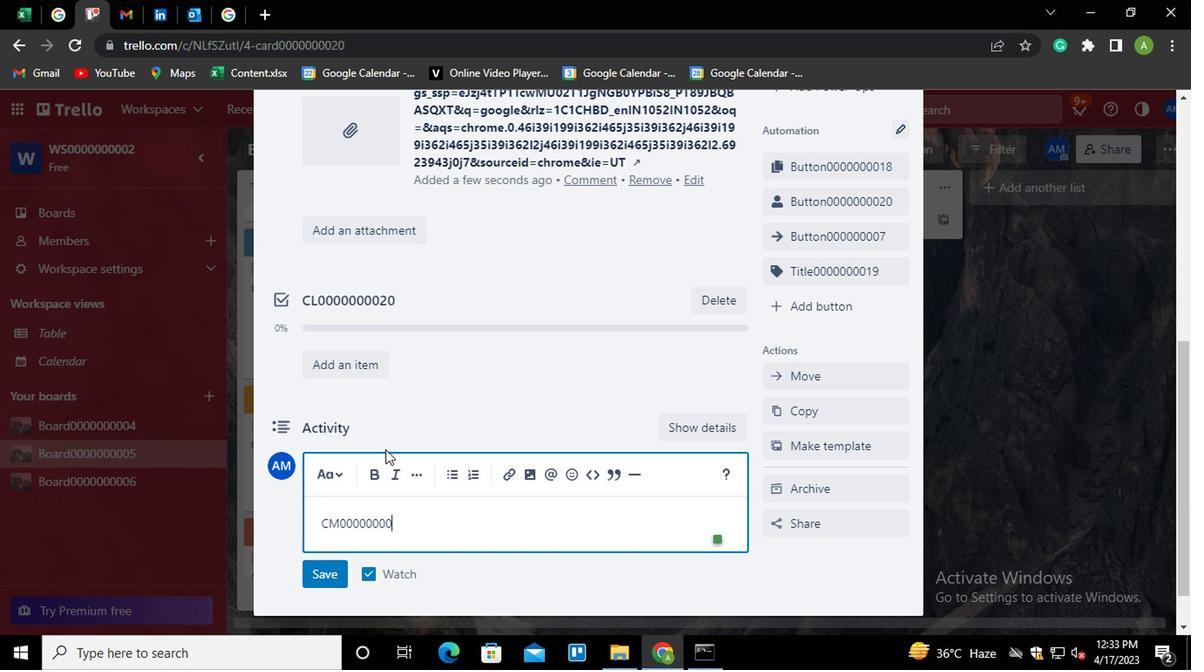 
Action: Mouse moved to (330, 566)
Screenshot: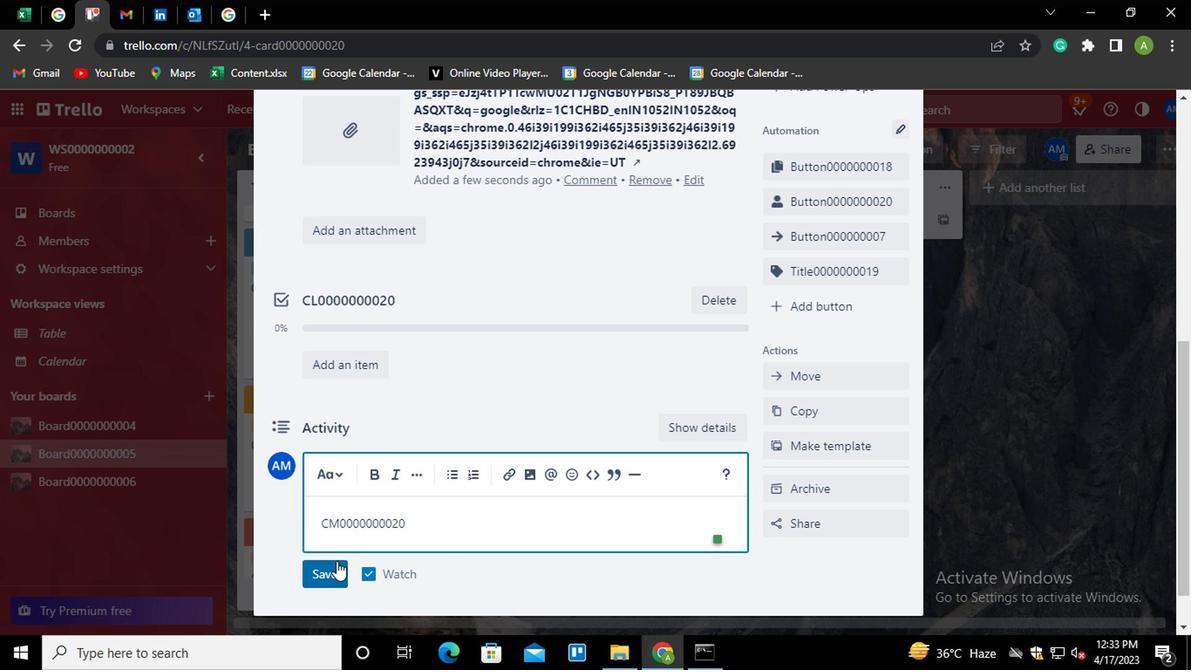 
Action: Mouse pressed left at (330, 566)
Screenshot: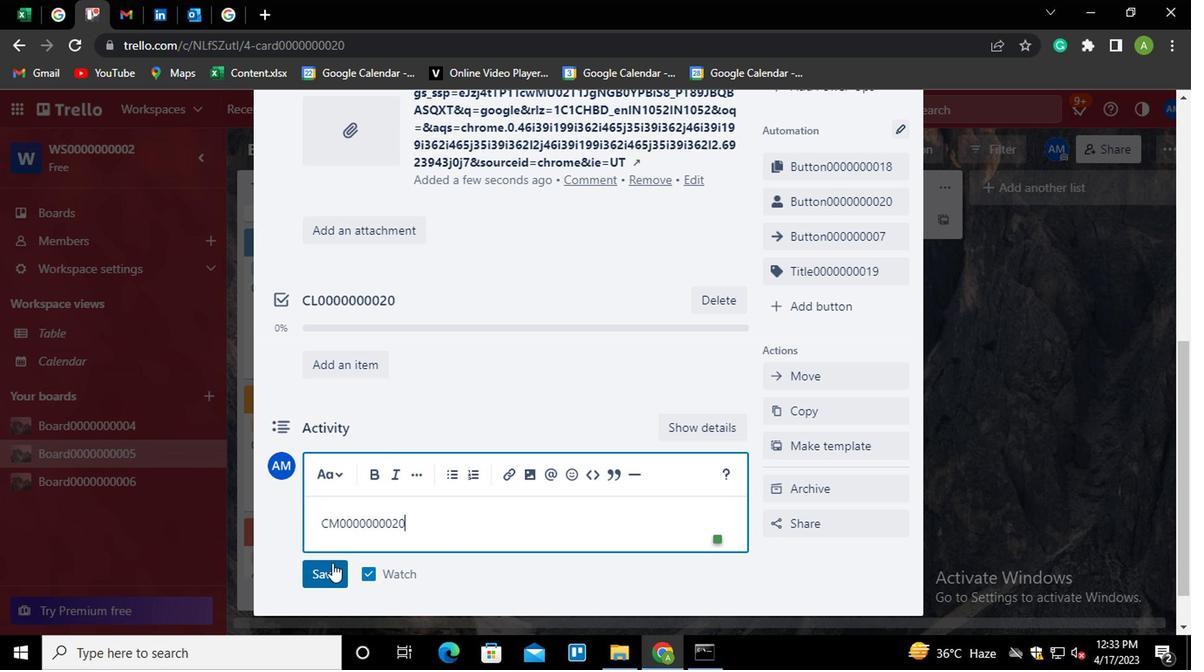 
Action: Mouse moved to (425, 417)
Screenshot: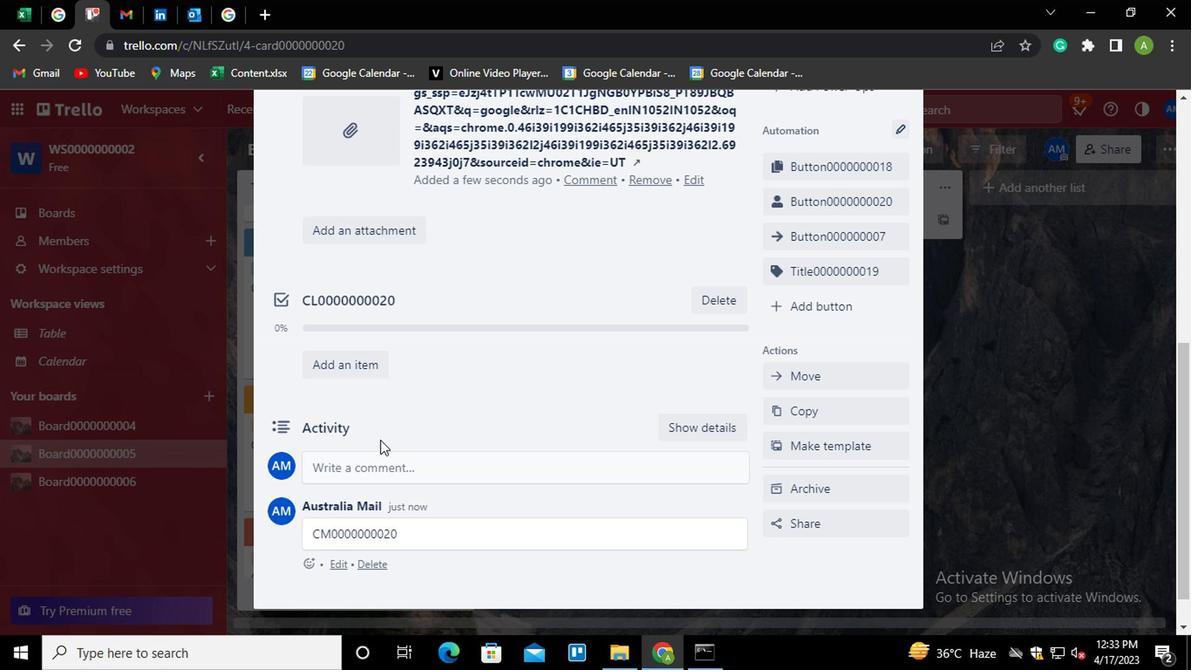 
